 Task: Reset the font style.
Action: Mouse moved to (180, 87)
Screenshot: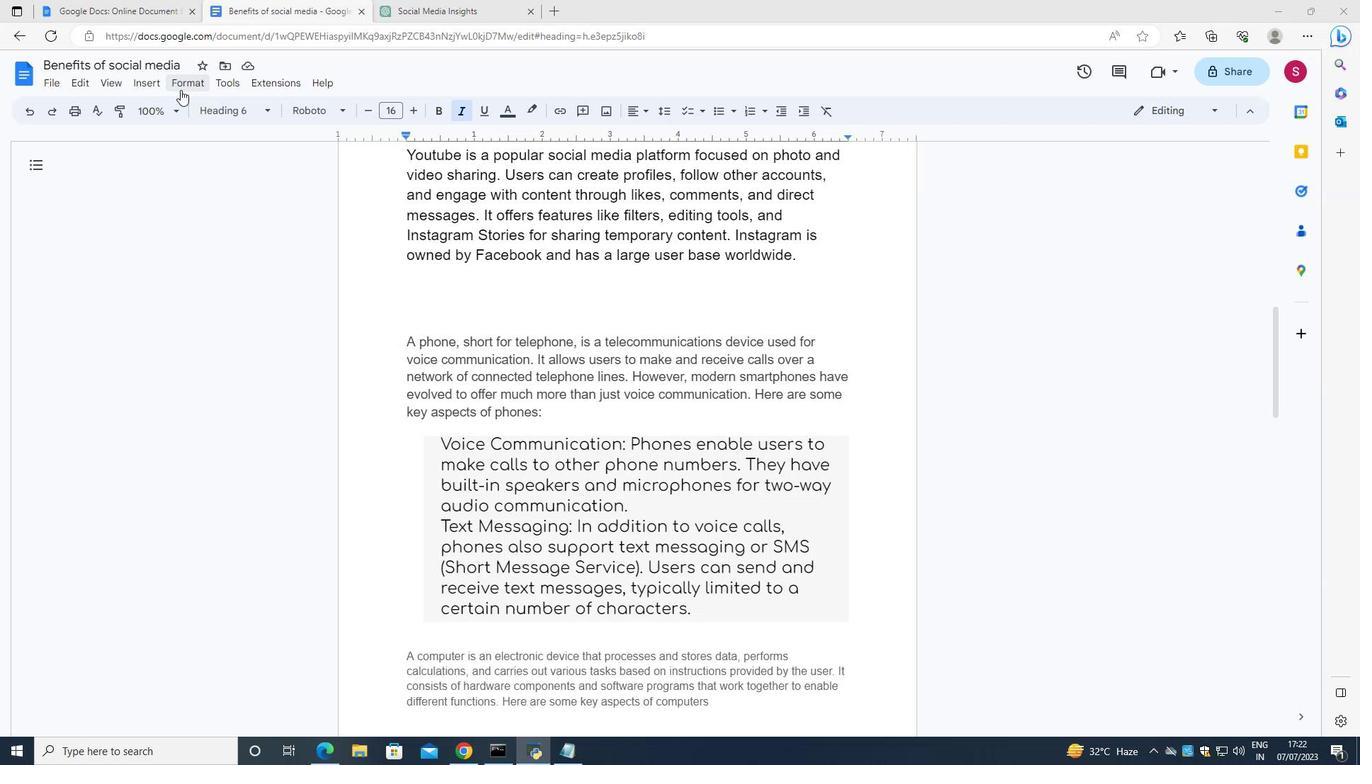 
Action: Mouse pressed left at (180, 87)
Screenshot: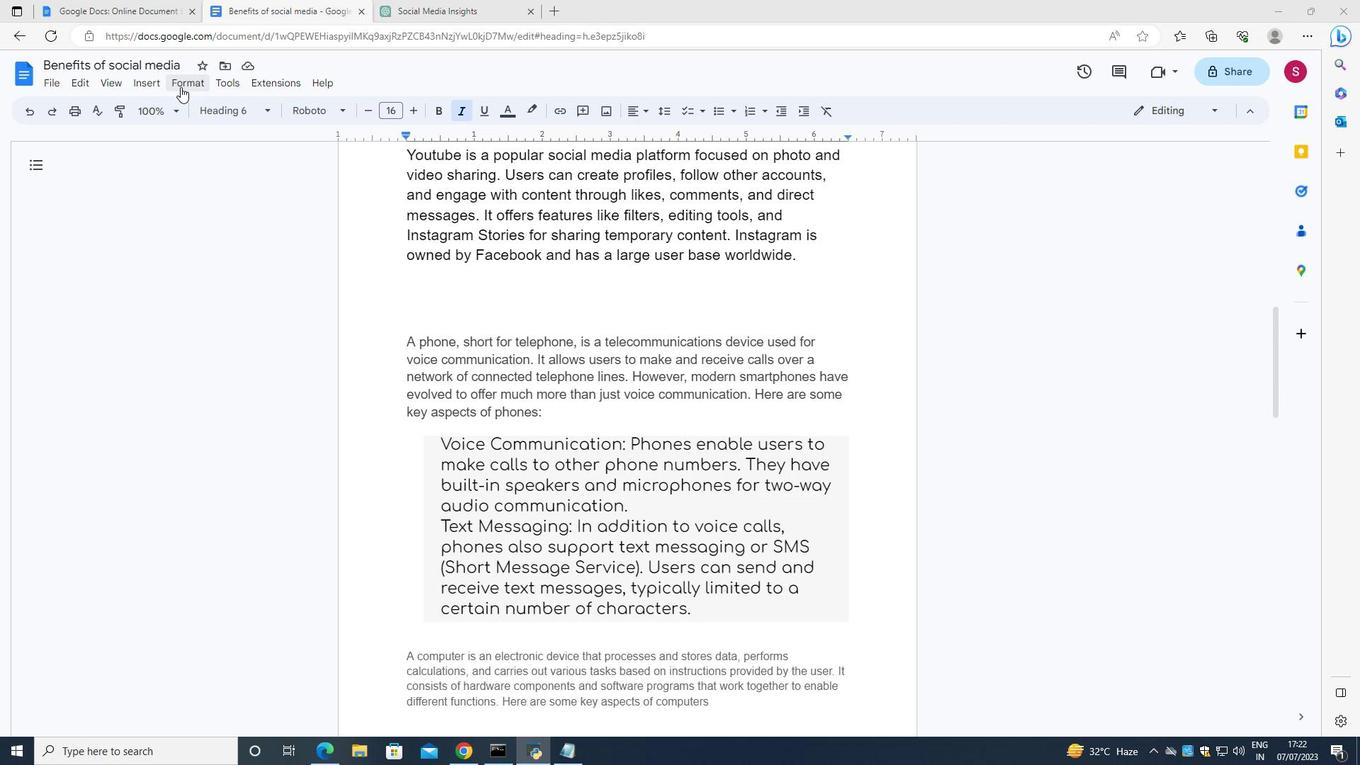 
Action: Mouse moved to (631, 433)
Screenshot: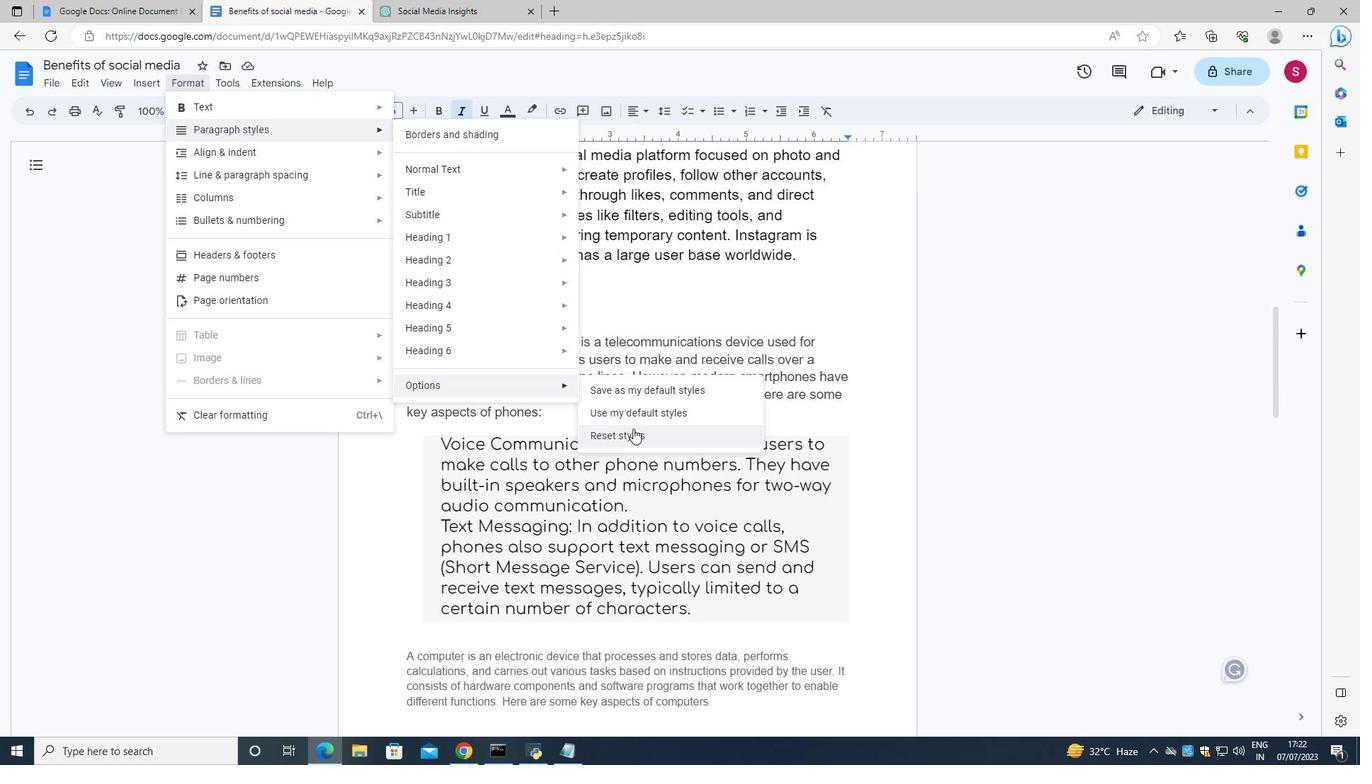 
Action: Mouse pressed left at (631, 433)
Screenshot: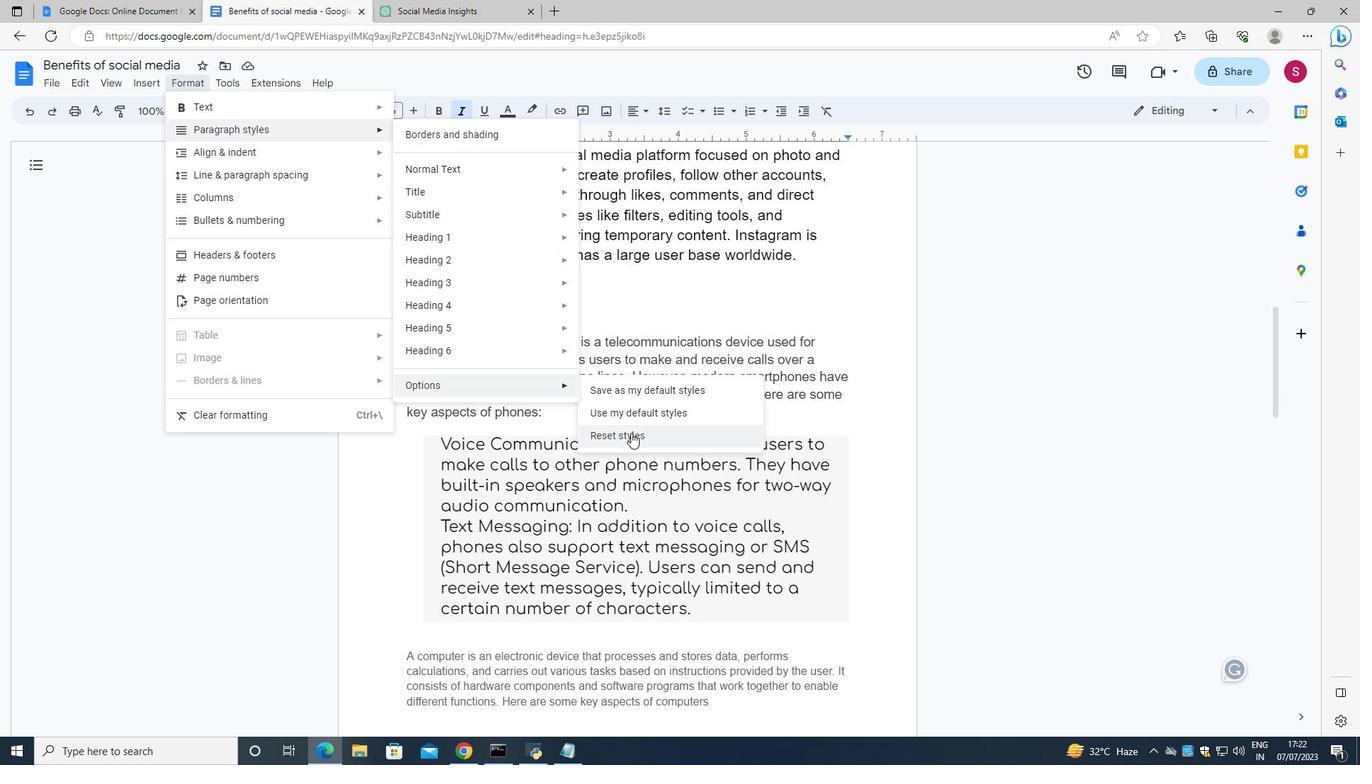 
Action: Mouse moved to (921, 484)
Screenshot: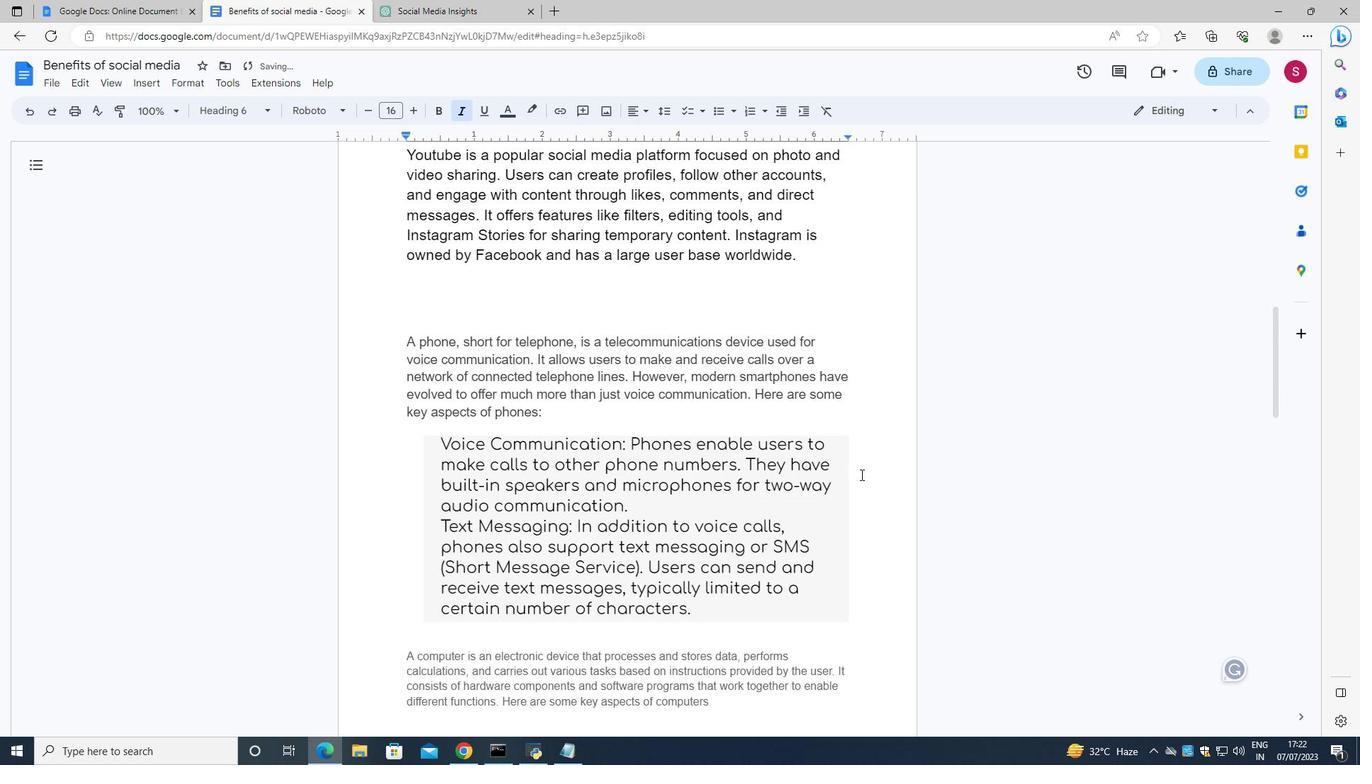 
